 Task: Use a loop to print the squares of numbers from 1 to 20.
Action: Mouse moved to (743, 374)
Screenshot: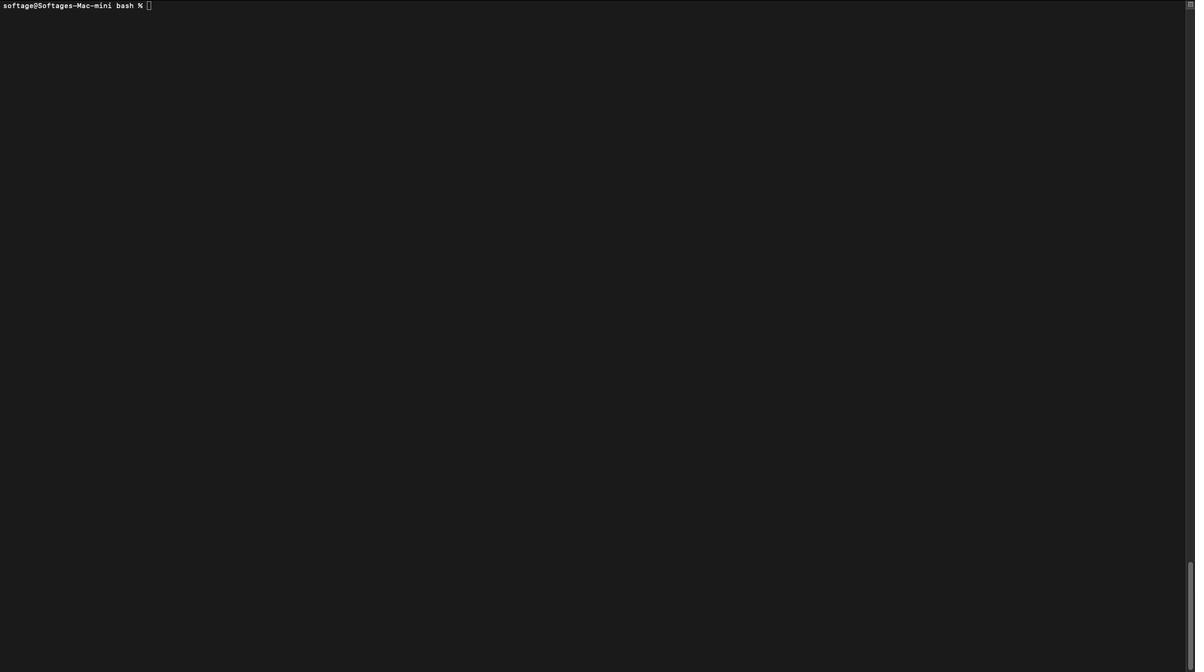 
Action: Mouse pressed left at (743, 374)
Screenshot: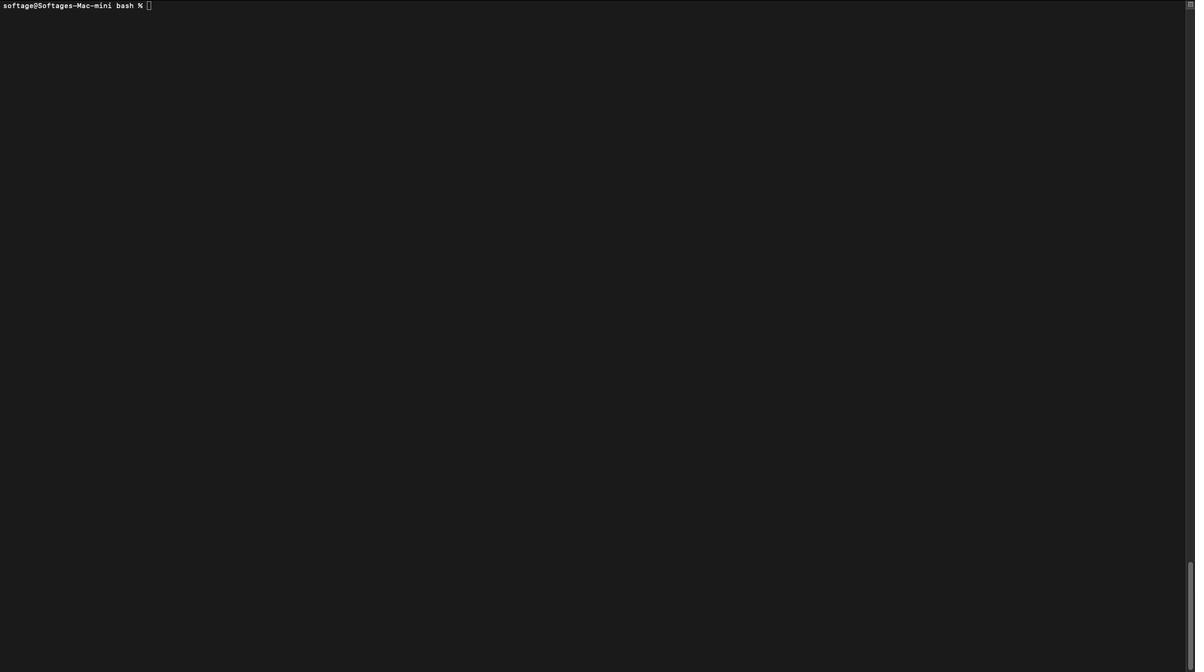 
Action: Mouse moved to (737, 367)
Screenshot: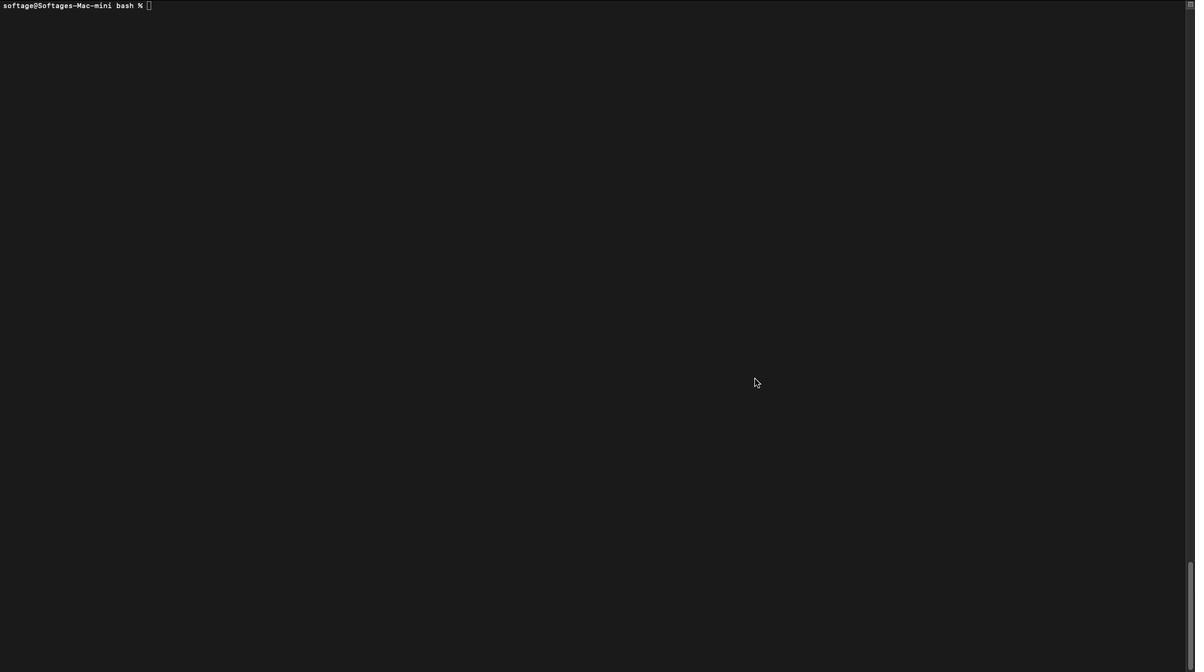 
Action: Mouse pressed left at (737, 367)
Screenshot: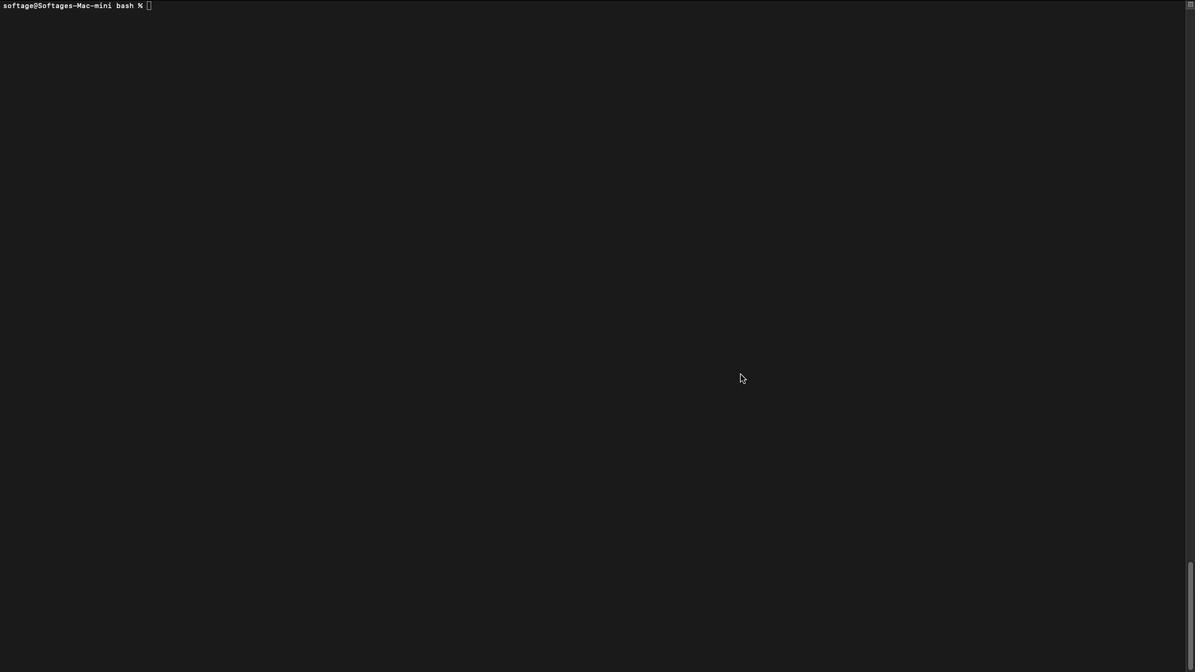 
Action: Mouse moved to (737, 367)
Screenshot: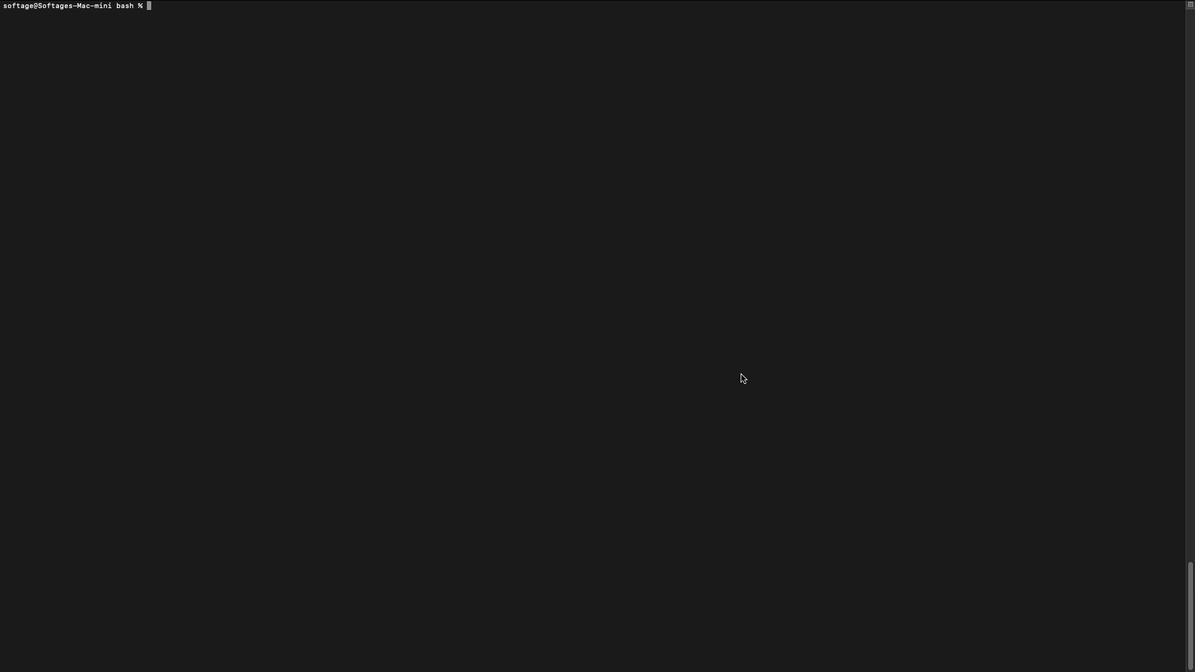 
Action: Key pressed Key.caps_lock'v''i''m'Key.space'b''s''.''s''h'Key.enter'i'Key.shift'#'Key.shift'!''/''b''i''n''/''b''a''s''h'Key.enterKey.enter'f''o''r'Key.spaceKey.shift'9''9'Key.backspaceKey.backspaceKey.shift'(''(''i'Key.space'='Key.space'1'';'Key.space'i'Key.spaceKey.shift_r'<''='Key.space'2''0''0'Key.backspace';'Key.space'i''=''='Key.backspaceKey.backspaceKey.shift'+''+'Key.shift')'')'';'Key.space'd''o'Key.enterKey.spaceKey.spaceKey.spaceKey.spaceKey.spaceKey.backspaceKey.spaceKey.backspace'e'Key.backspace's''q''u''a''r''e''='Key.shift'$'Key.shift'(''(''i'Key.space'*'Key.space'i'Key.shift')'')'Key.enterKey.spaceKey.spaceKey.spaceKey.space'e''c''h''o'Key.spaceKey.shift_r'"'Key.shift'T''h''e'Key.space's''q''u''a''r''e'Key.space'o''f'Key.spaceKey.shift'$''1'Key.spaceKey.backspaceKey.backspaceKey.backspaceKey.shift'$''1'Key.space'i''s'Key.space's''q''u''a''r''e'Key.shift_r'"'Key.enter'd''o''n''e'Key.escKey.shift_r':''w''q'Key.enter'c''h''m''o''d'Key.spaceKey.shift'+''x'Key.space'b''s''.''s''h'Key.enter'.''/''b''s''.''s''h'Key.enterKey.upKey.upKey.upKey.enterKey.downKey.downKey.downKey.rightKey.rightKey.rightKey.rightKey.rightKey.rightKey.rightKey.rightKey.rightKey.rightKey.rightKey.rightKey.rightKey.rightKey.rightKey.rightKey.rightKey.rightKey.rightKey.rightKey.rightKey.rightKey.rightKey.rightKey.rightKey.rightKey.downKey.rightKey.rightKey.rightKey.rightKey.rightKey.rightKey.rightKey.rightKey.rightKey.rightKey.left'i'Key.shift'$'Key.backspaceKey.rightKey.shift'$'Key.escKey.shift_r':''w''q'Key.enterKey.upKey.upKey.upKey.downKey.enter
Screenshot: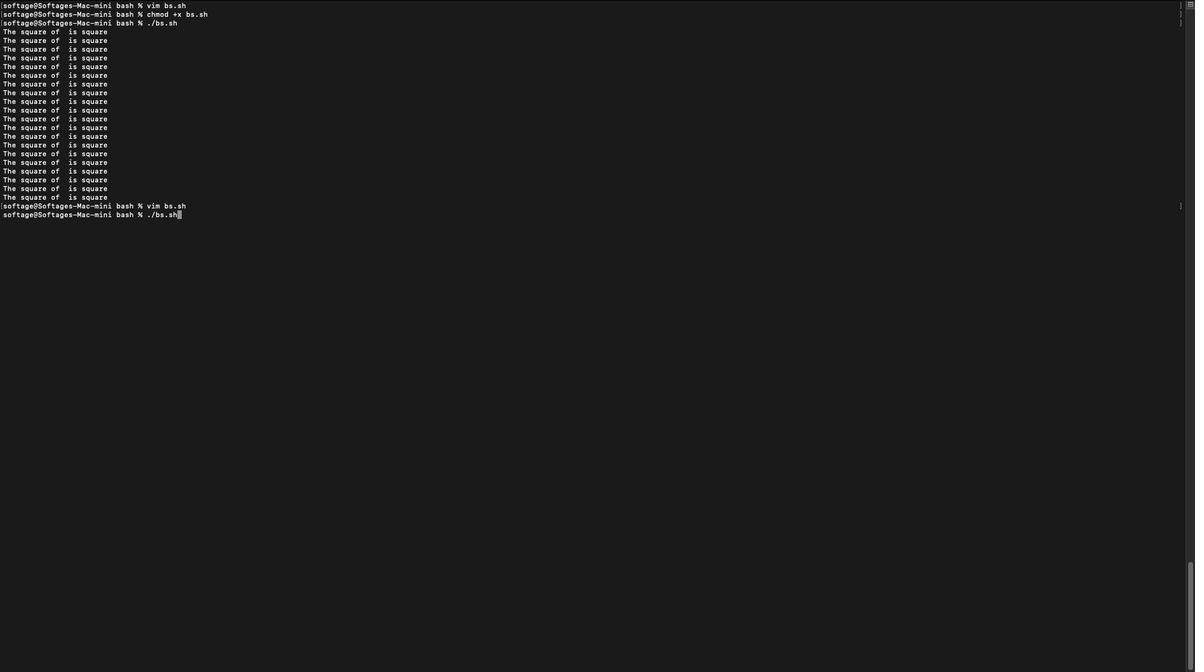 
Action: Mouse moved to (748, 358)
Screenshot: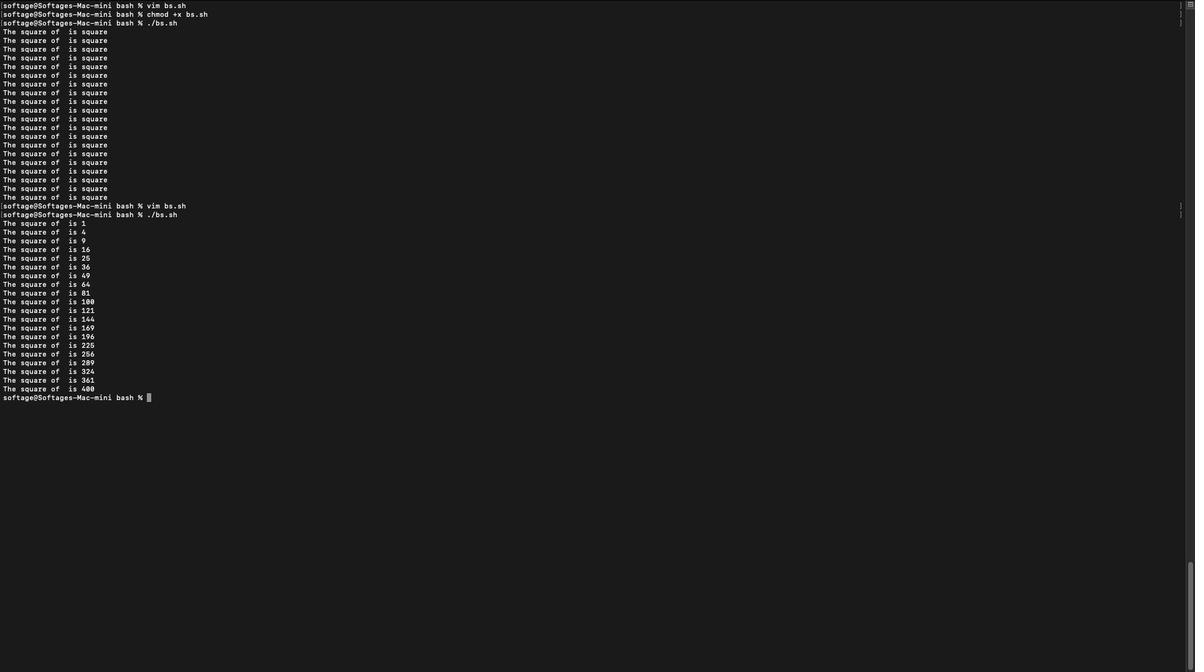 
Action: Mouse pressed left at (748, 358)
Screenshot: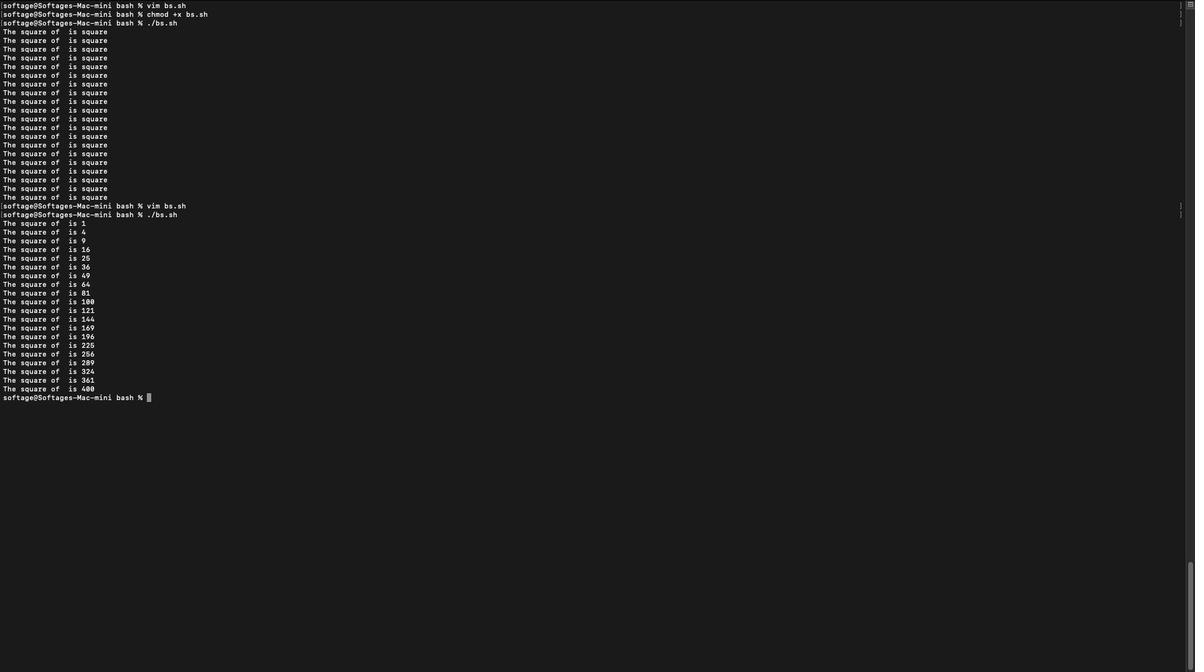 
